 Task: In the  document minutes.docx Download file as 'PDF' Share this file with 'softage.5@softage.net' Insert the command  Editing
Action: Mouse moved to (239, 336)
Screenshot: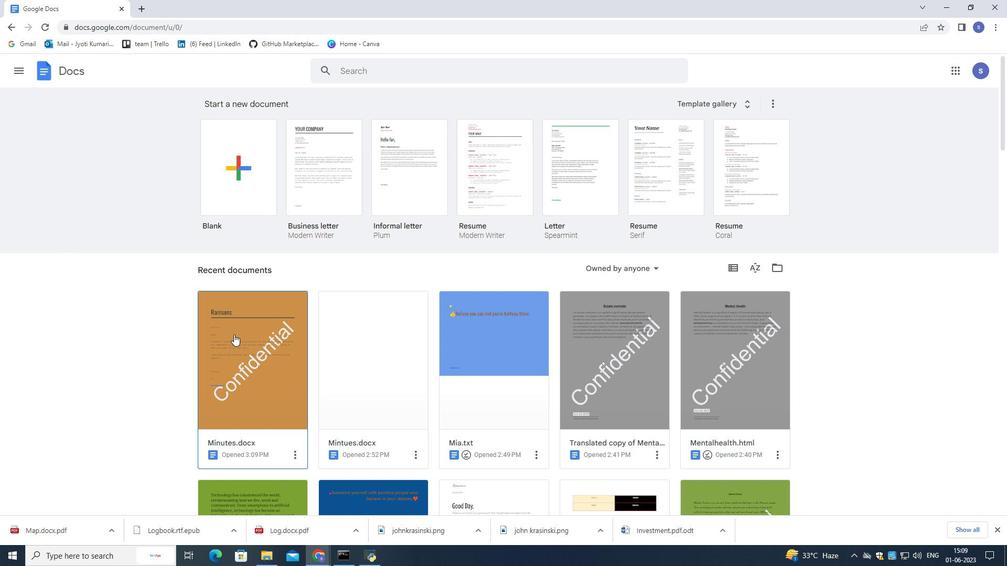 
Action: Mouse pressed left at (239, 336)
Screenshot: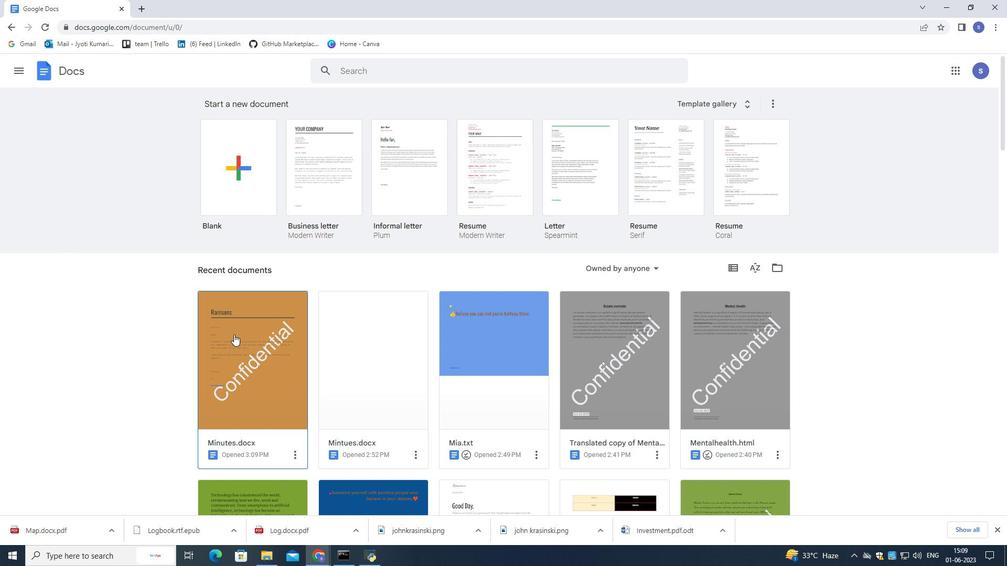 
Action: Mouse pressed left at (239, 336)
Screenshot: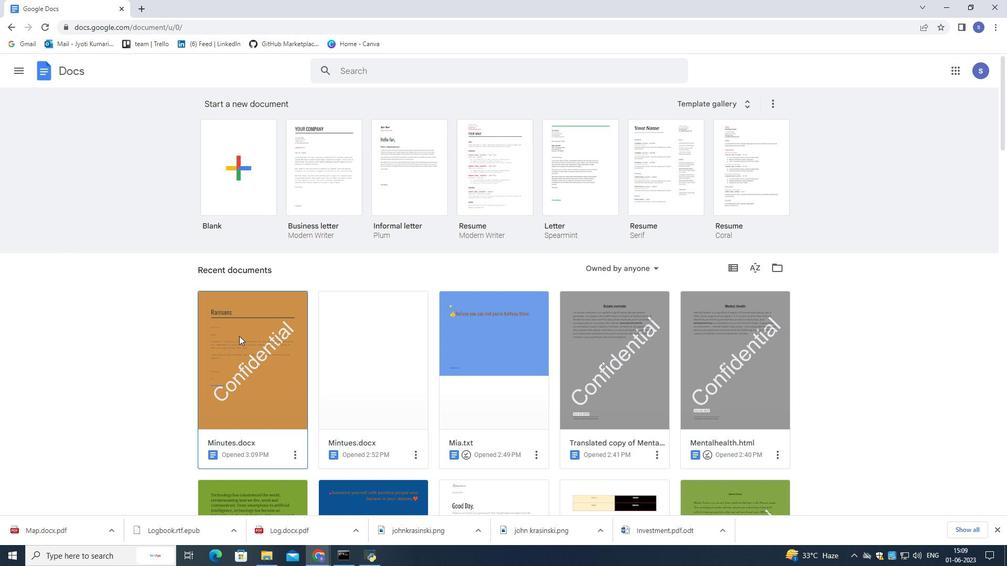 
Action: Mouse moved to (40, 75)
Screenshot: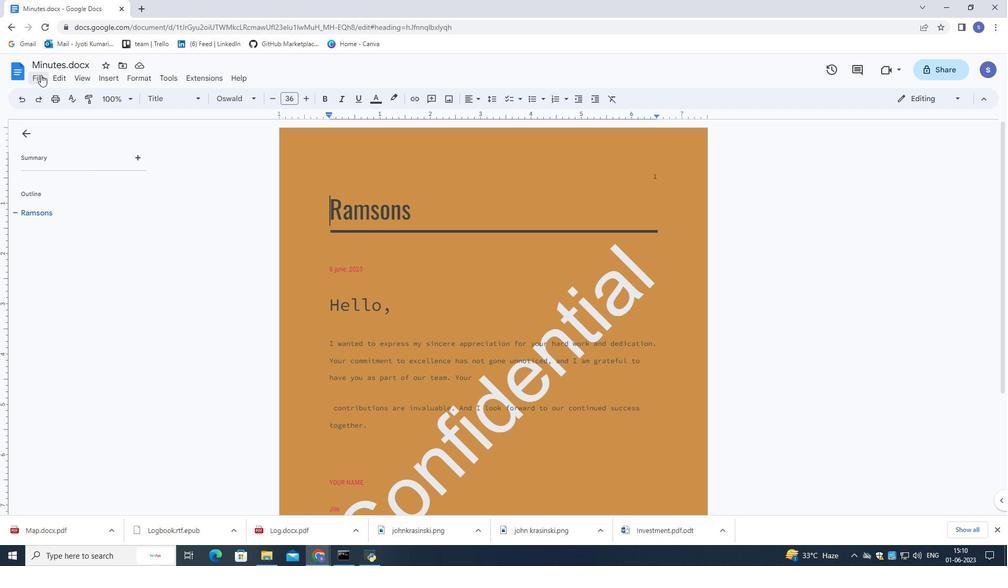 
Action: Mouse pressed left at (40, 75)
Screenshot: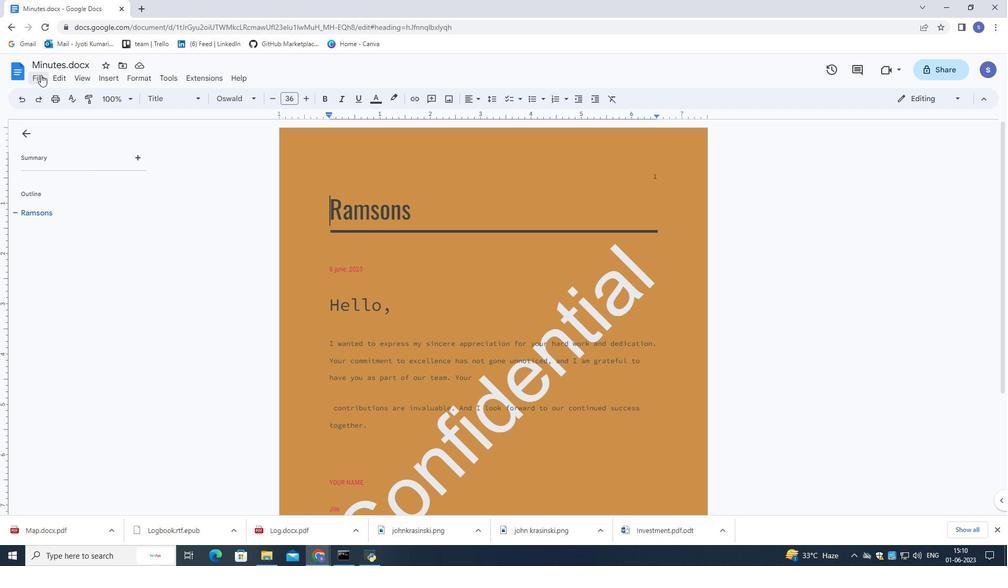 
Action: Mouse moved to (265, 245)
Screenshot: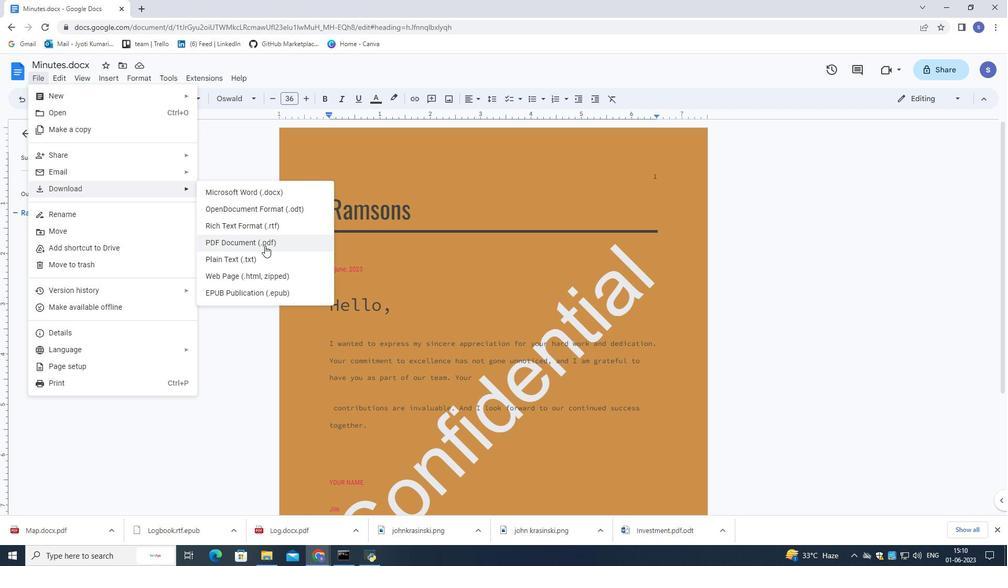 
Action: Mouse pressed left at (265, 245)
Screenshot: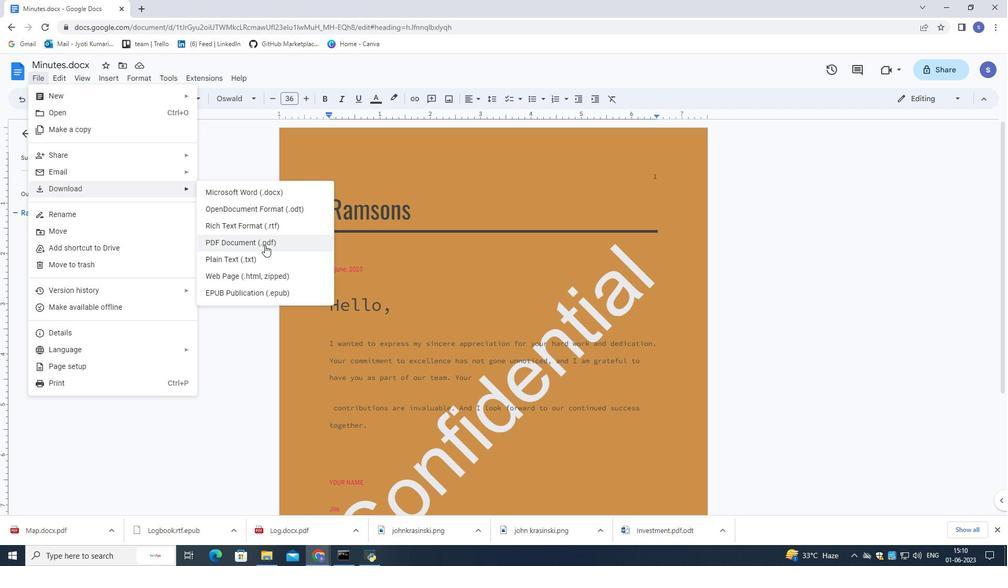 
Action: Mouse moved to (31, 75)
Screenshot: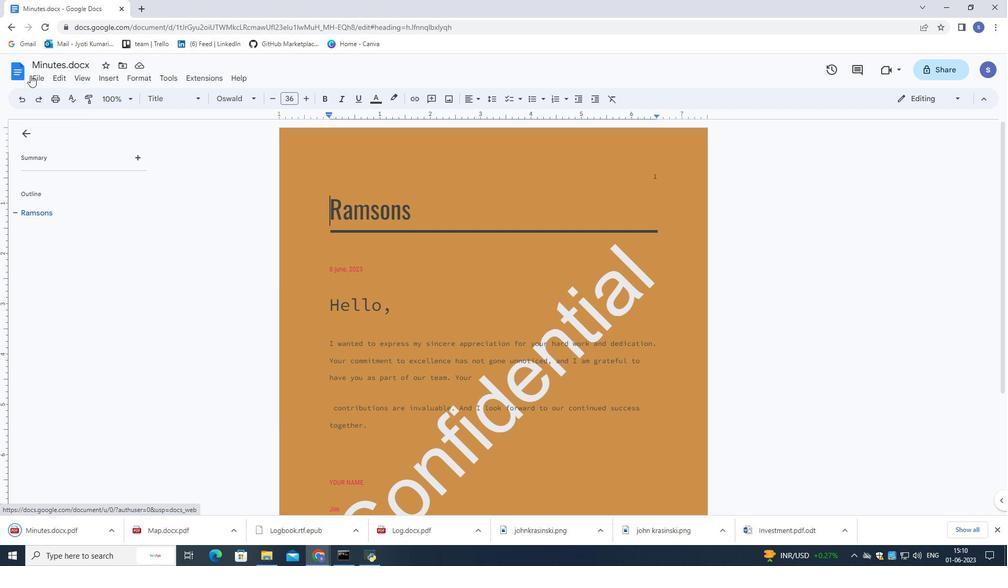 
Action: Mouse pressed left at (31, 75)
Screenshot: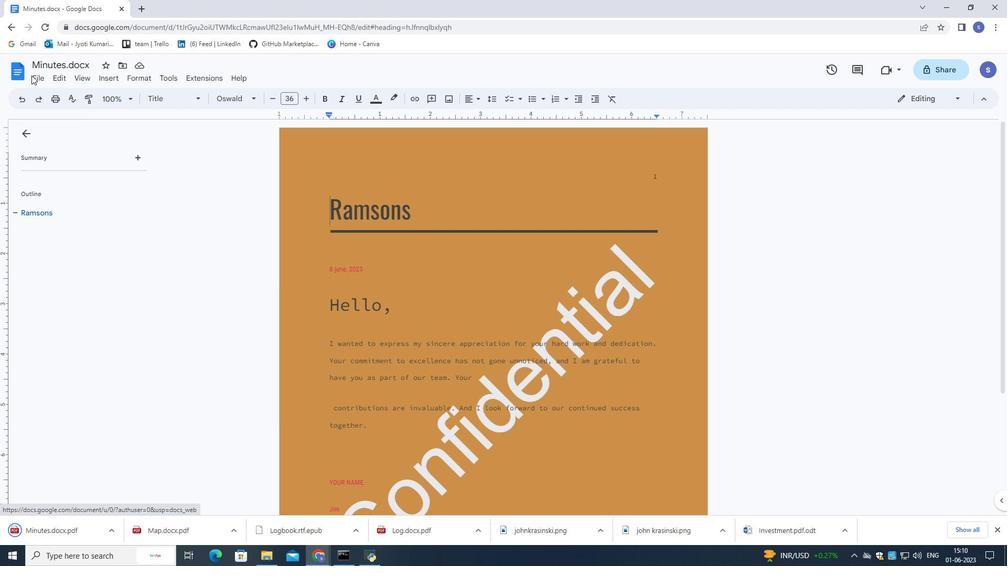 
Action: Mouse moved to (40, 77)
Screenshot: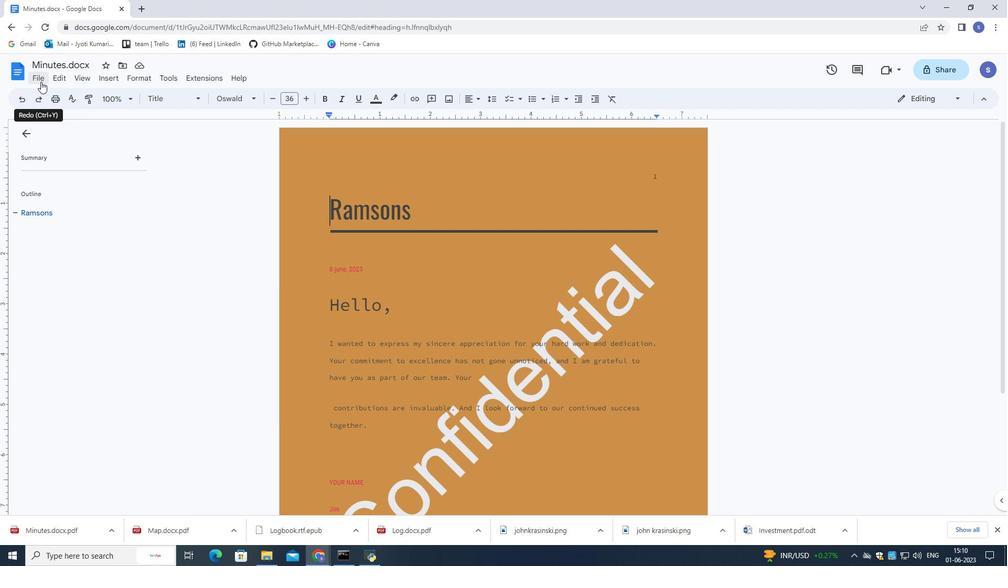 
Action: Mouse pressed left at (40, 77)
Screenshot: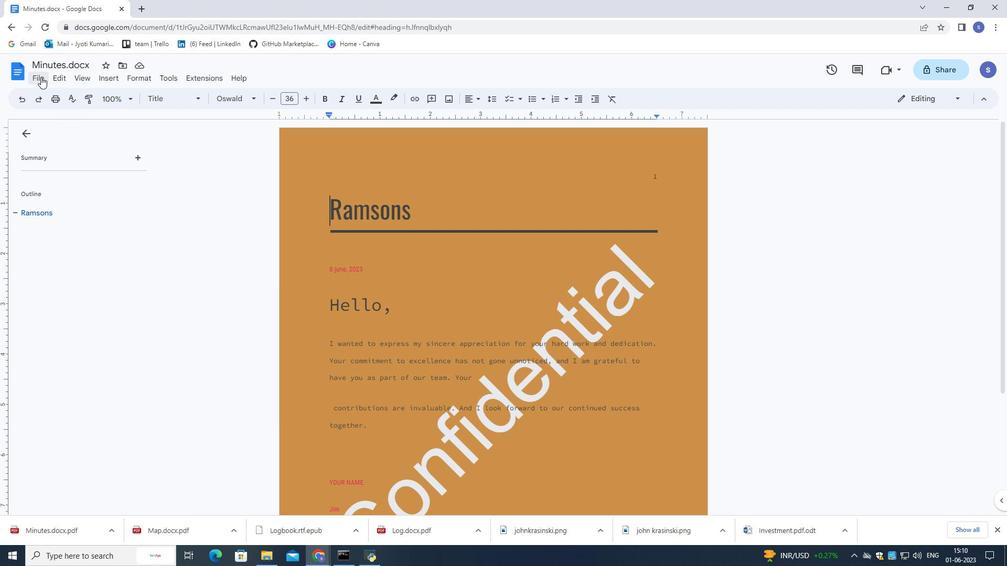 
Action: Mouse moved to (226, 160)
Screenshot: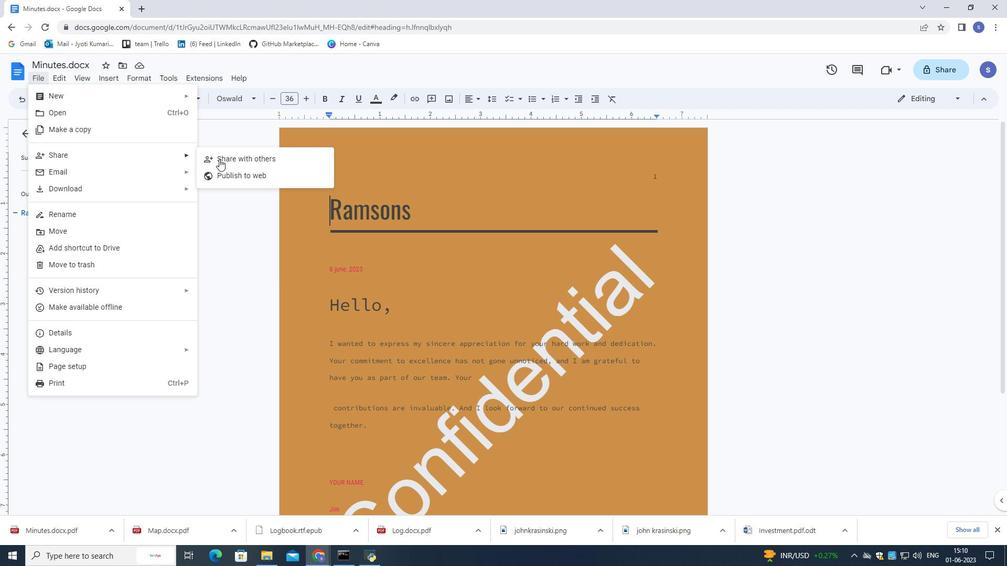 
Action: Mouse pressed left at (226, 160)
Screenshot: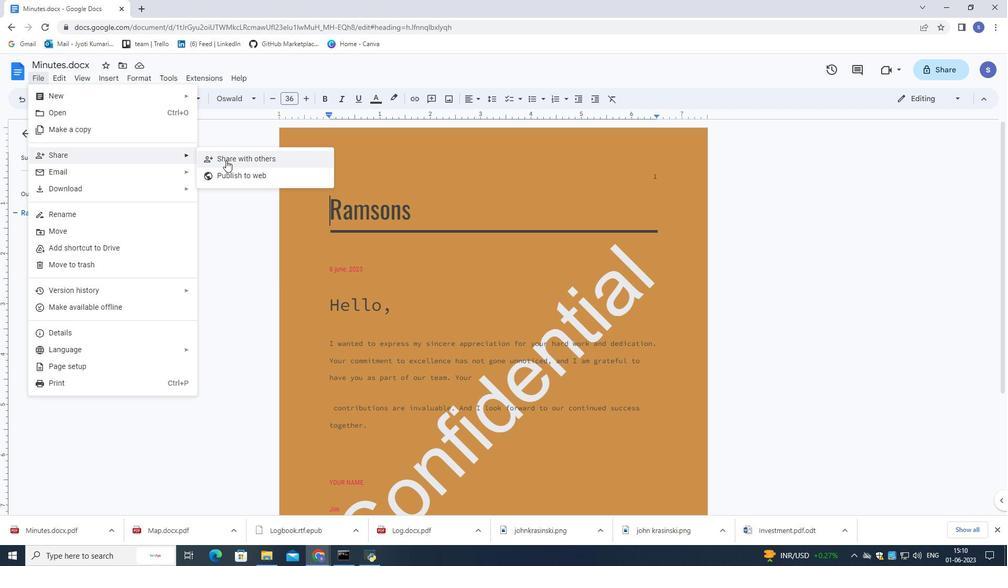
Action: Mouse moved to (215, 160)
Screenshot: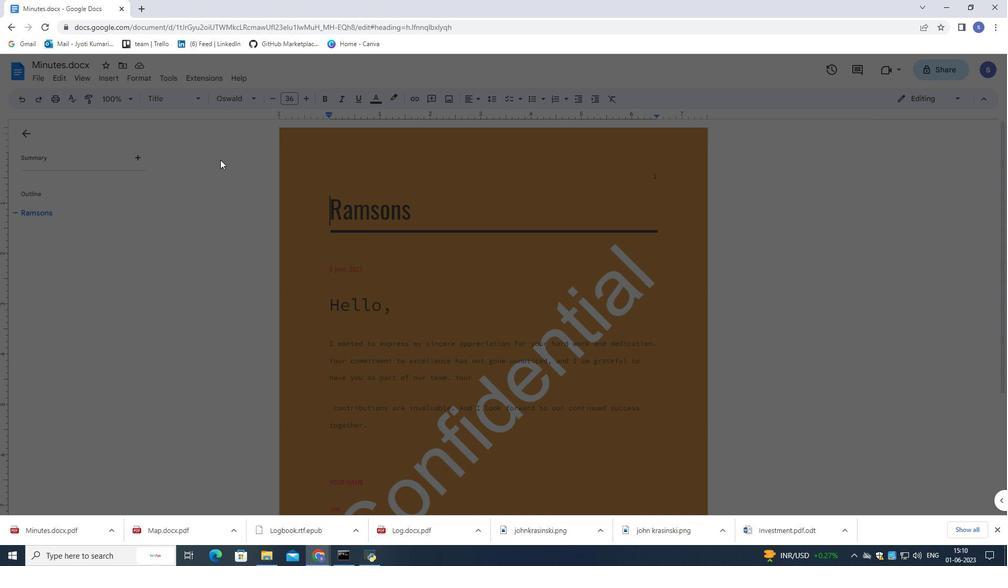 
Action: Key pressed softage.5<Key.shift>@softage.net
Screenshot: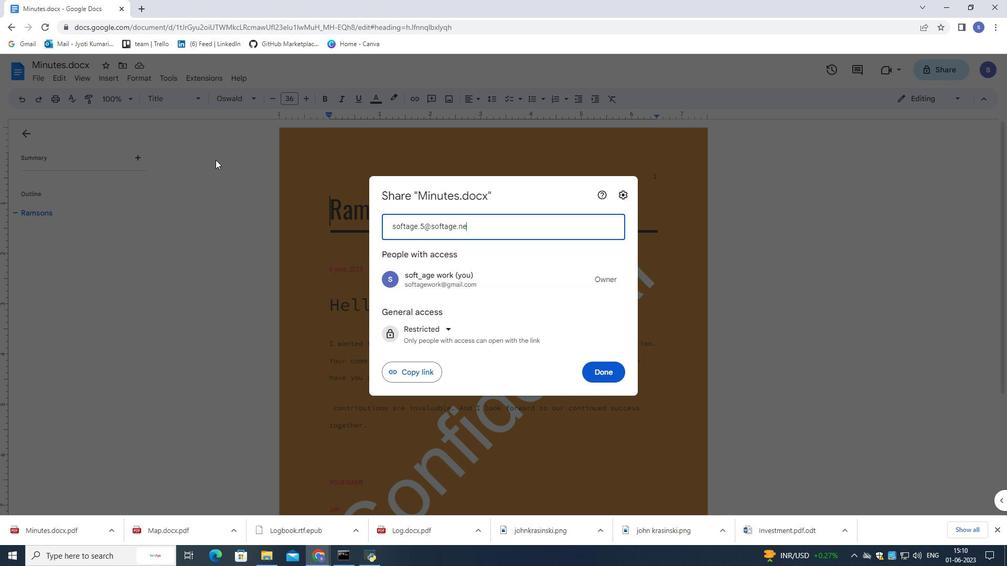 
Action: Mouse moved to (422, 253)
Screenshot: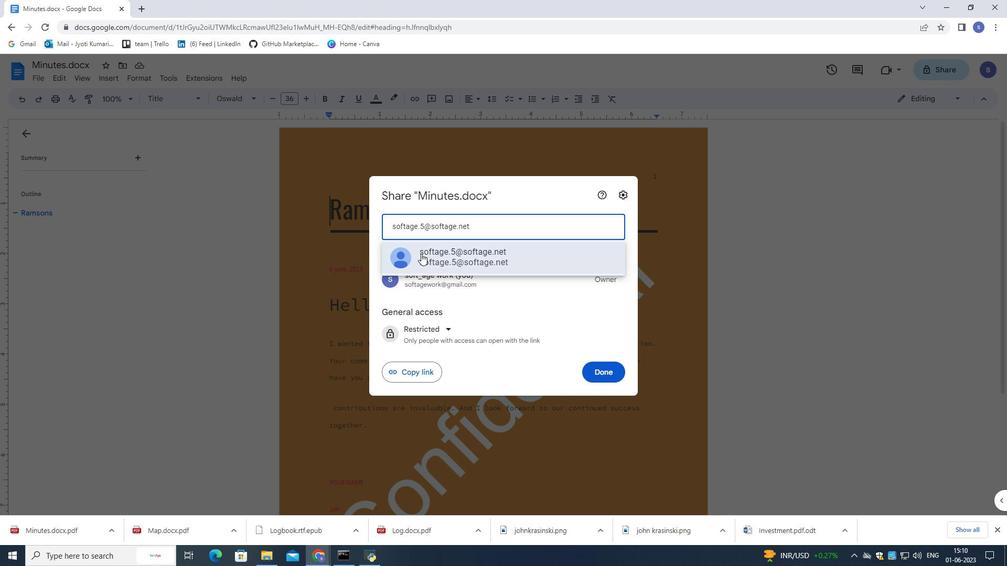 
Action: Mouse pressed left at (422, 253)
Screenshot: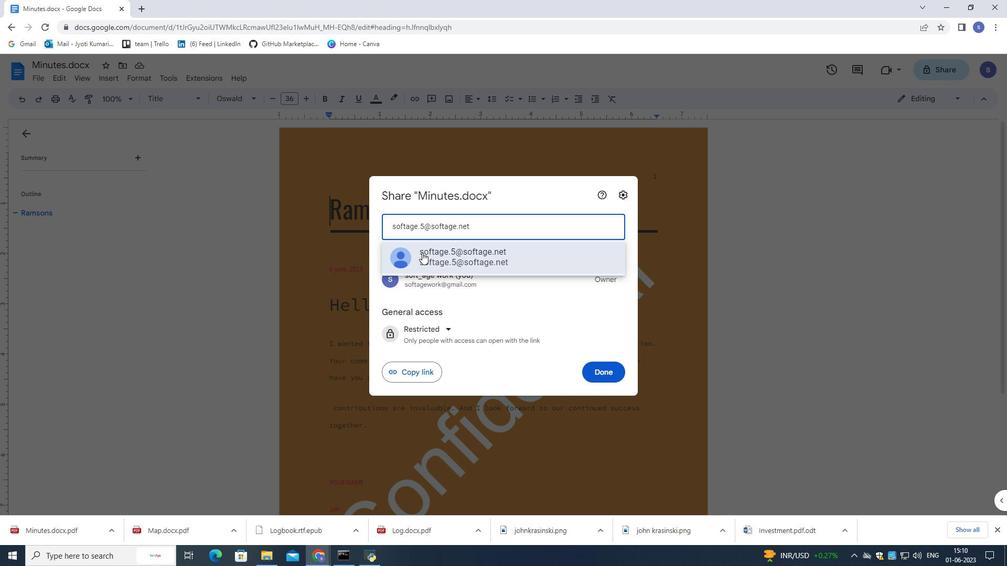 
Action: Mouse moved to (610, 358)
Screenshot: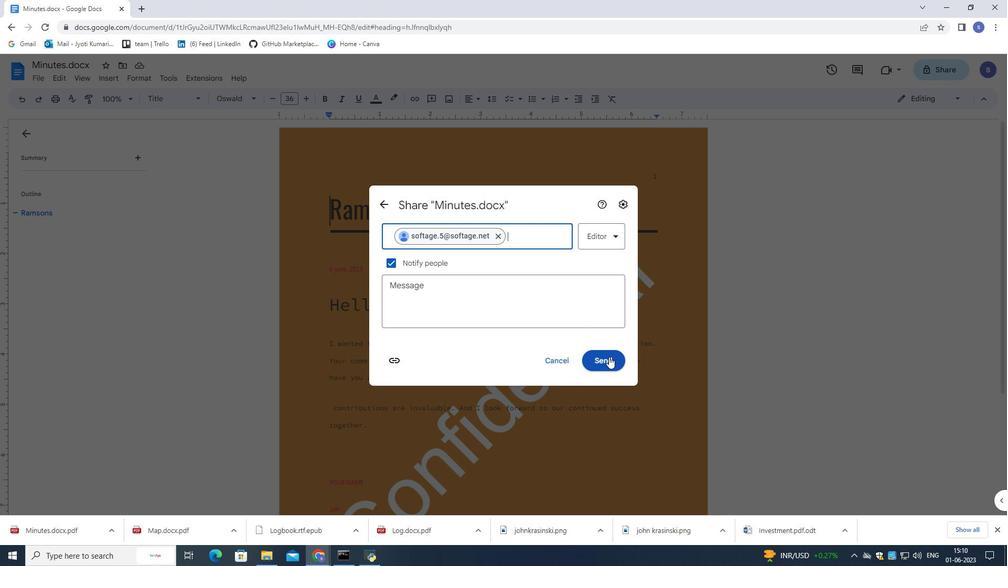 
Action: Mouse pressed left at (610, 358)
Screenshot: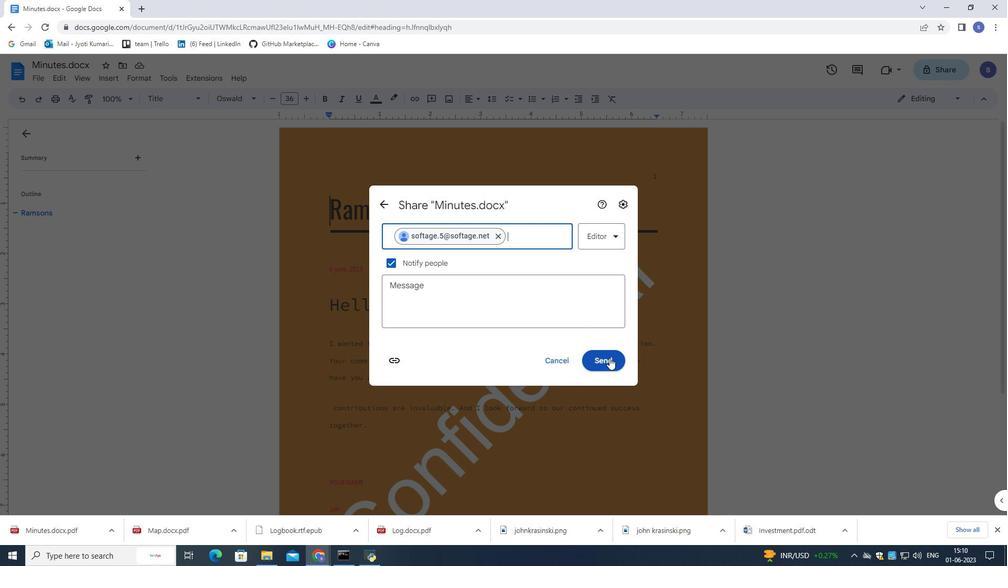 
Action: Mouse moved to (584, 296)
Screenshot: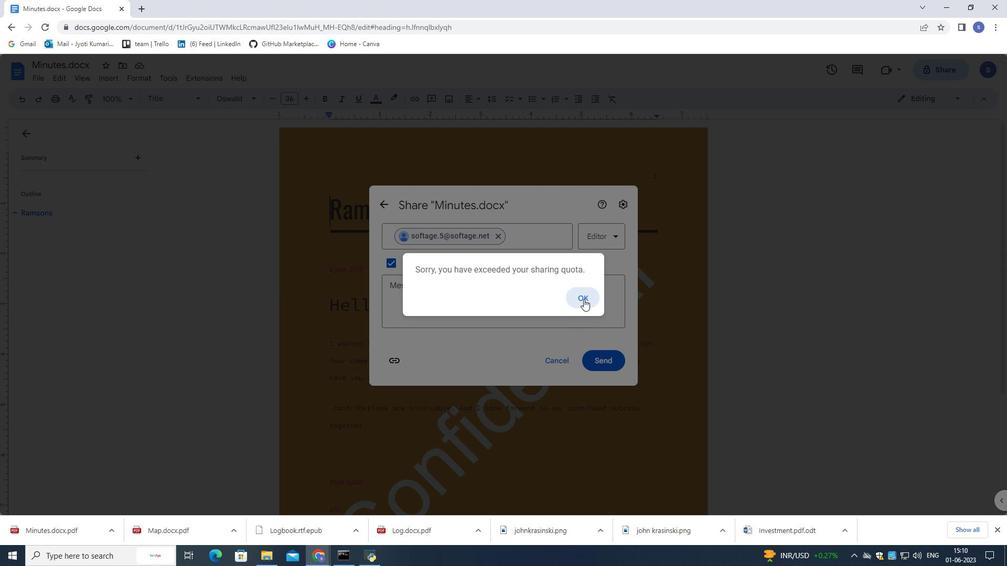 
Action: Mouse pressed left at (584, 296)
Screenshot: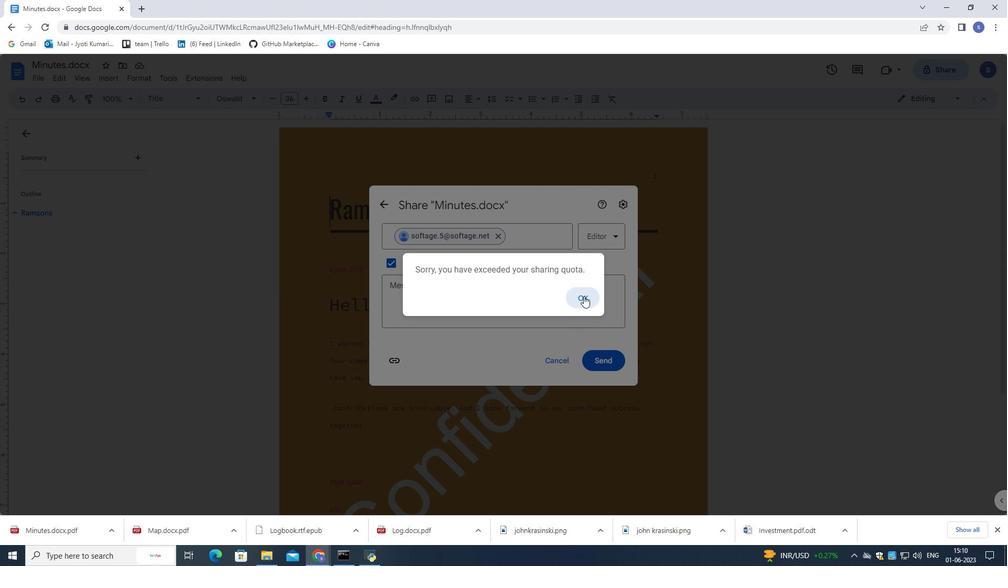
Action: Mouse moved to (566, 360)
Screenshot: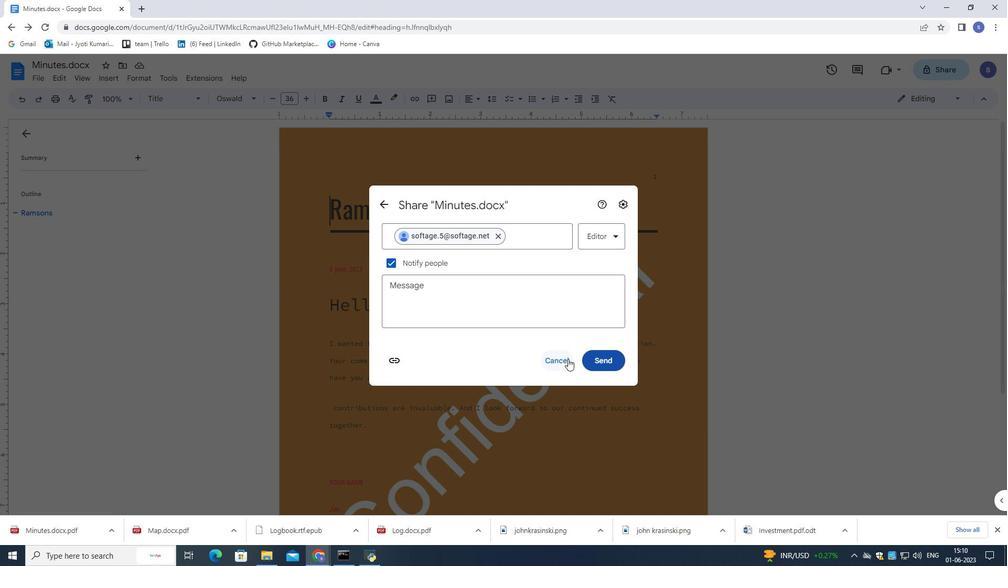
Action: Mouse pressed left at (566, 360)
Screenshot: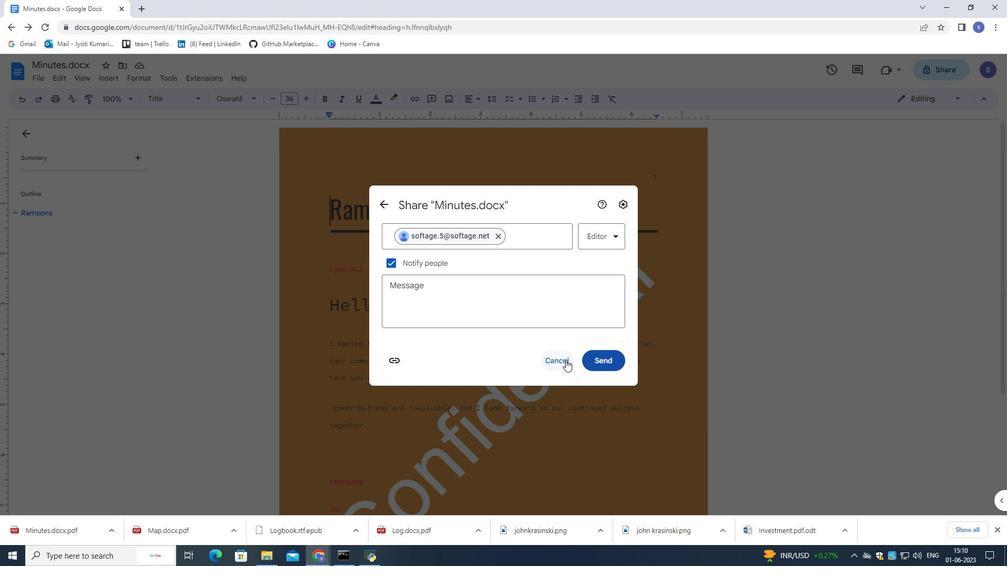 
Action: Mouse moved to (613, 374)
Screenshot: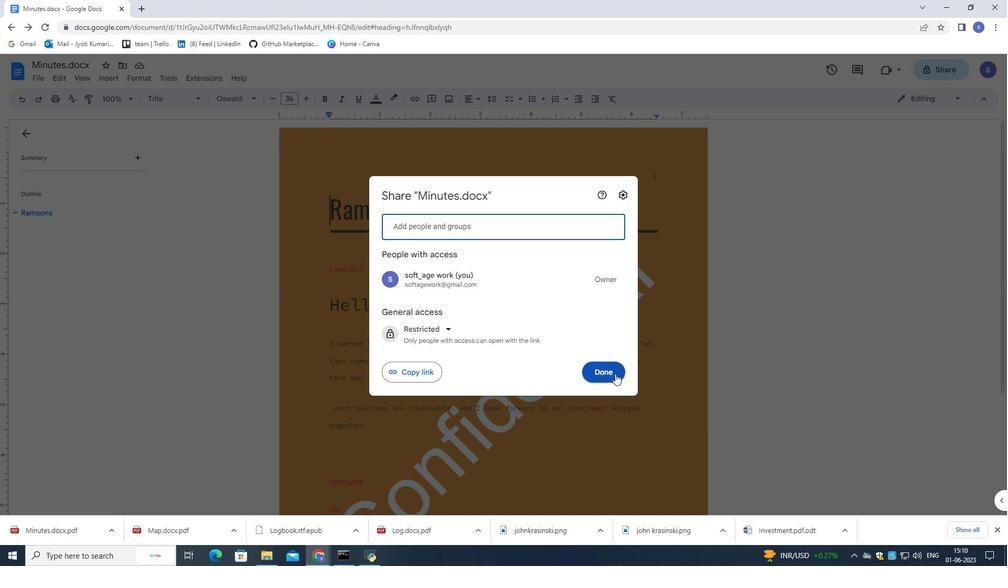 
Action: Mouse pressed left at (613, 374)
Screenshot: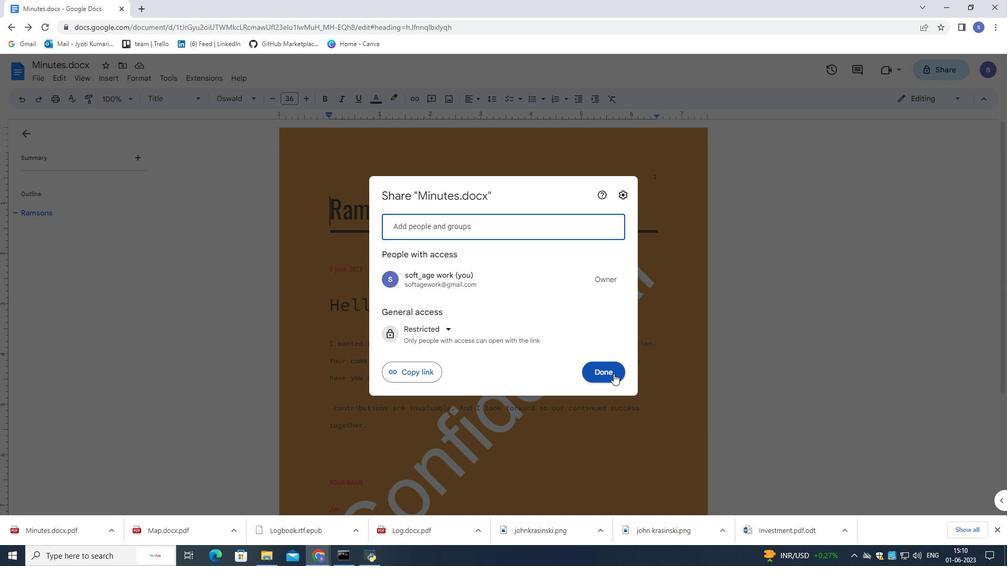 
Action: Mouse moved to (916, 97)
Screenshot: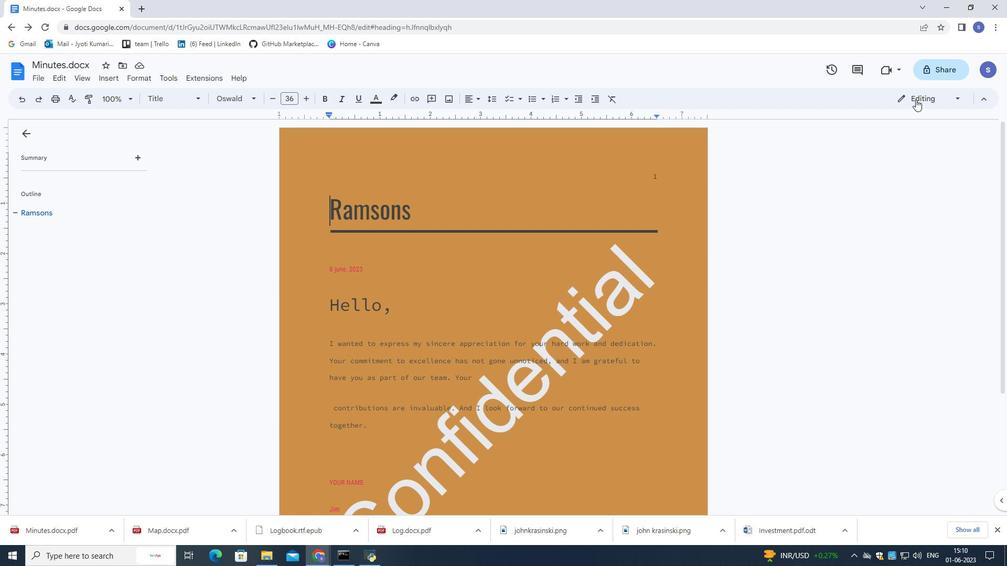 
Action: Mouse pressed left at (916, 97)
Screenshot: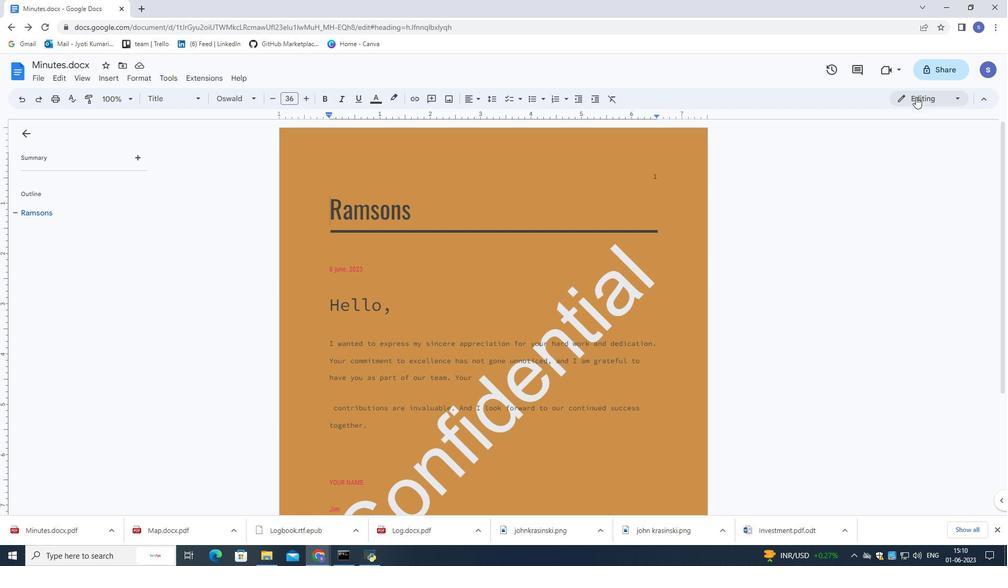 
Action: Mouse moved to (884, 120)
Screenshot: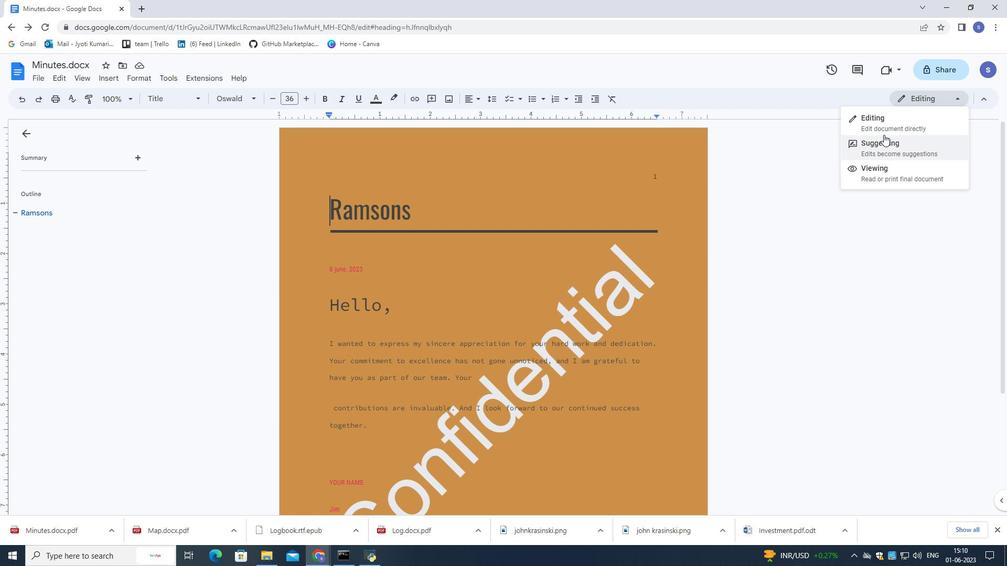 
Action: Mouse pressed left at (884, 120)
Screenshot: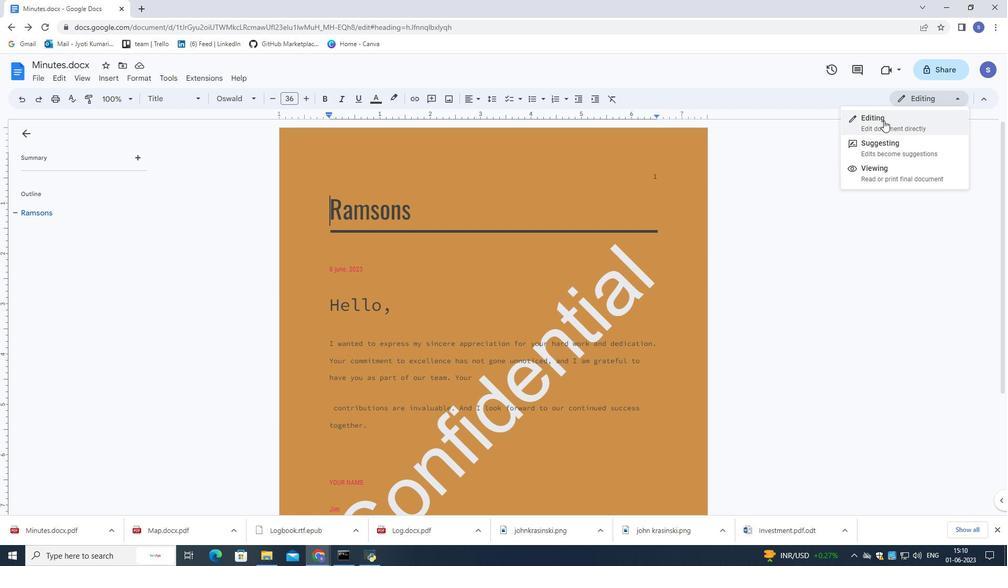 
Action: Mouse moved to (794, 202)
Screenshot: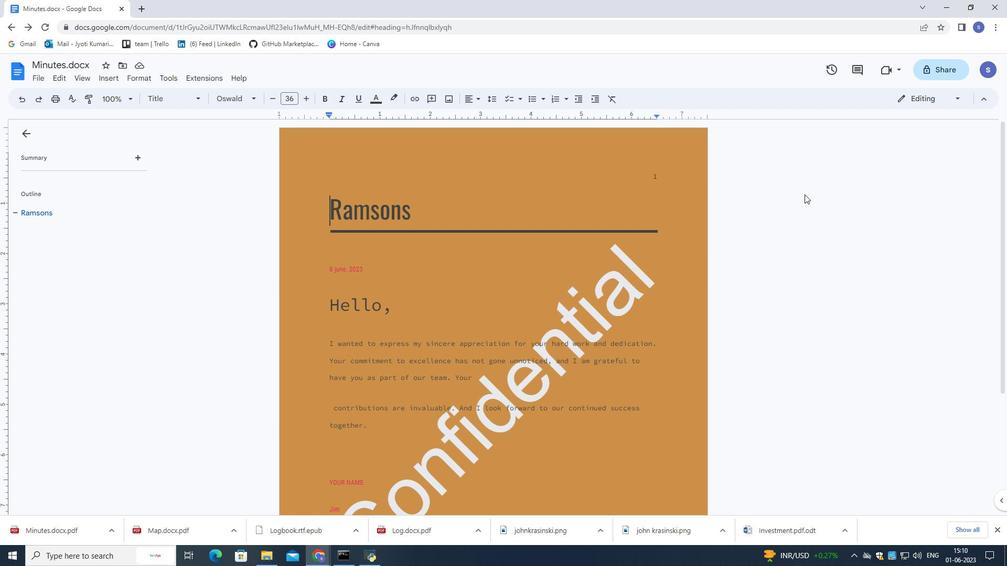 
Action: Mouse pressed left at (794, 202)
Screenshot: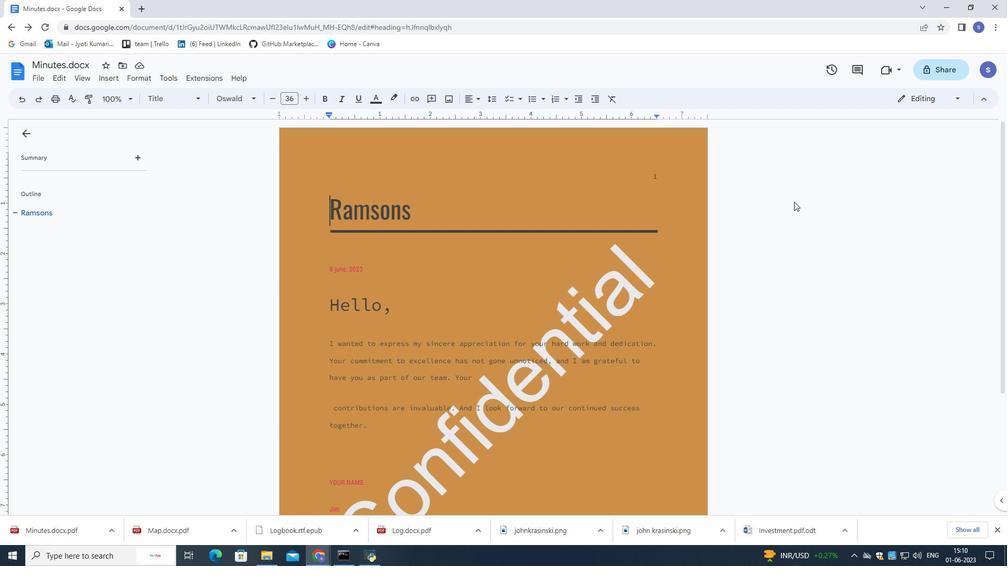 
Action: Mouse moved to (782, 207)
Screenshot: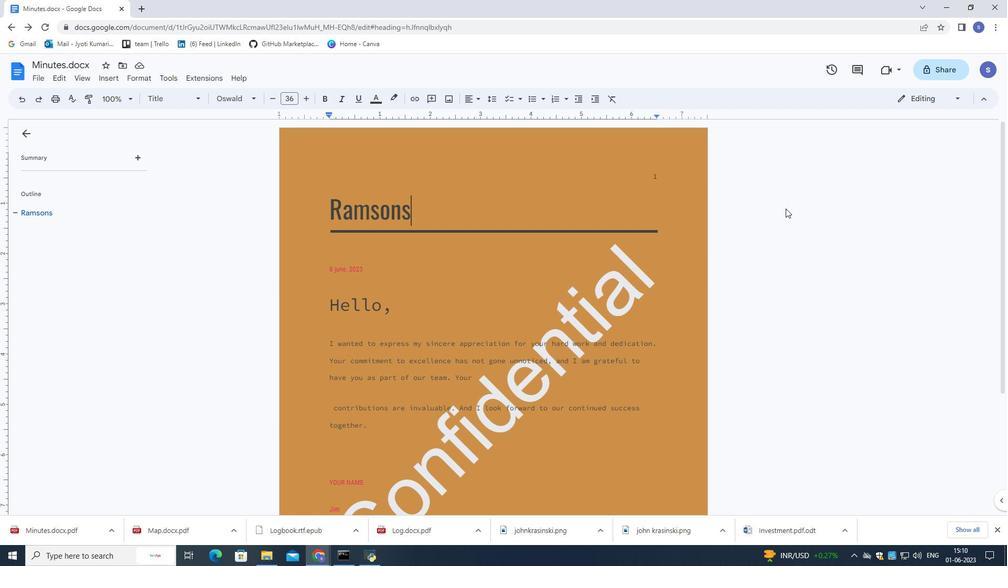 
